 Task: Create a due date automation trigger when advanced on, 2 hours before a card is due add basic assigned only to me.
Action: Mouse moved to (884, 121)
Screenshot: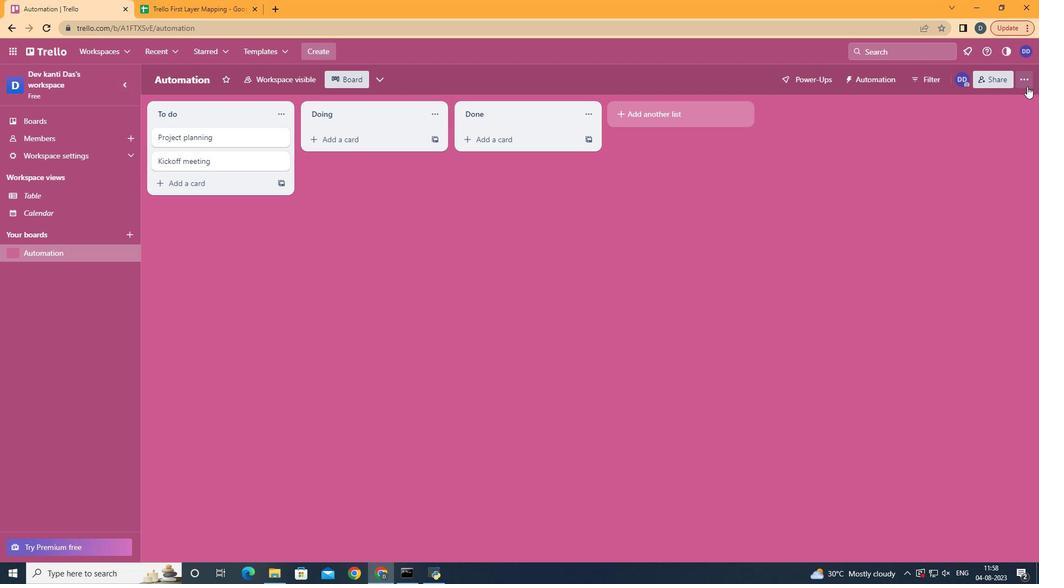 
Action: Mouse pressed left at (884, 121)
Screenshot: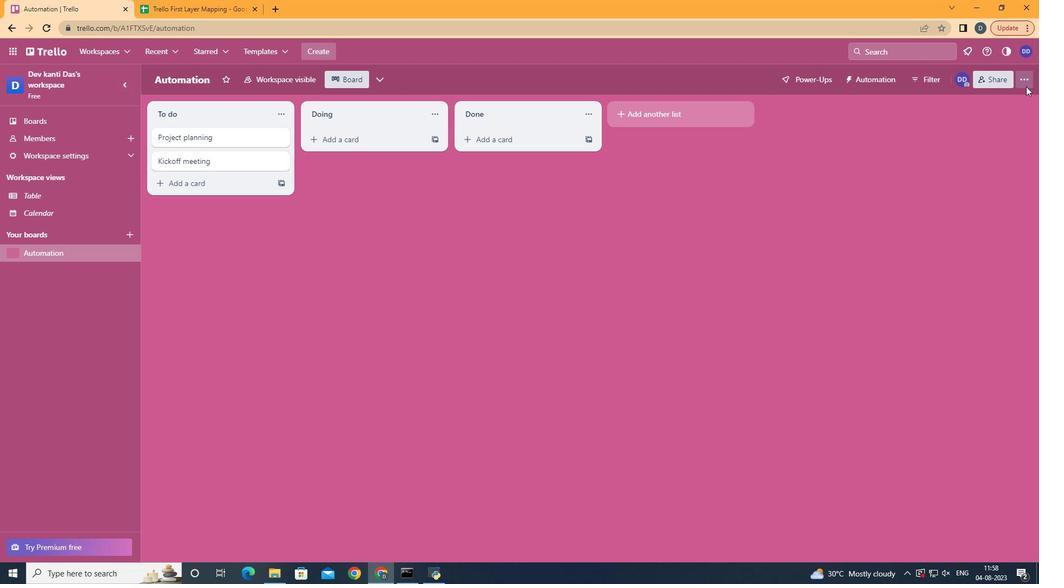 
Action: Mouse moved to (836, 246)
Screenshot: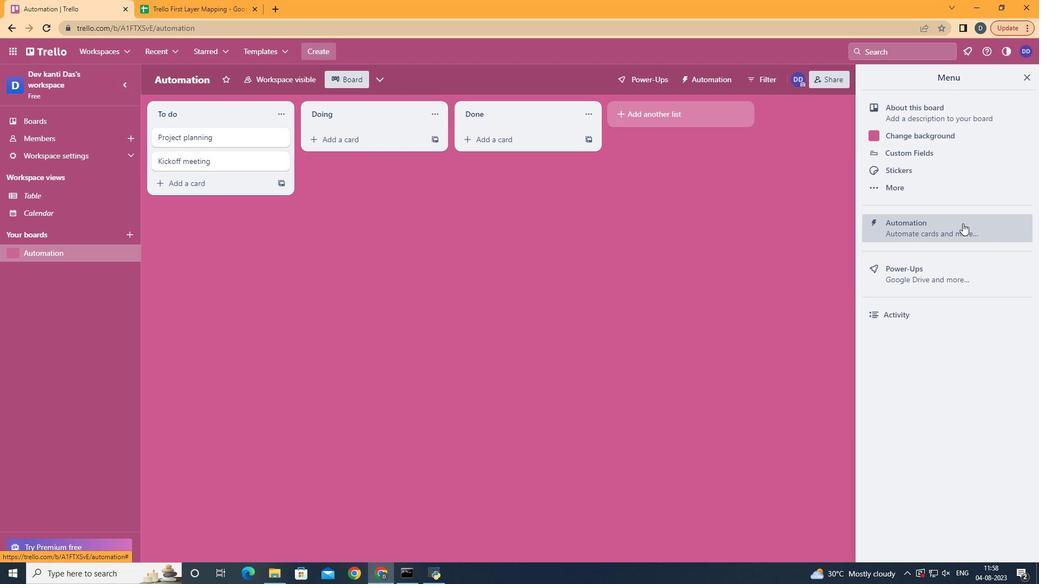 
Action: Mouse pressed left at (836, 246)
Screenshot: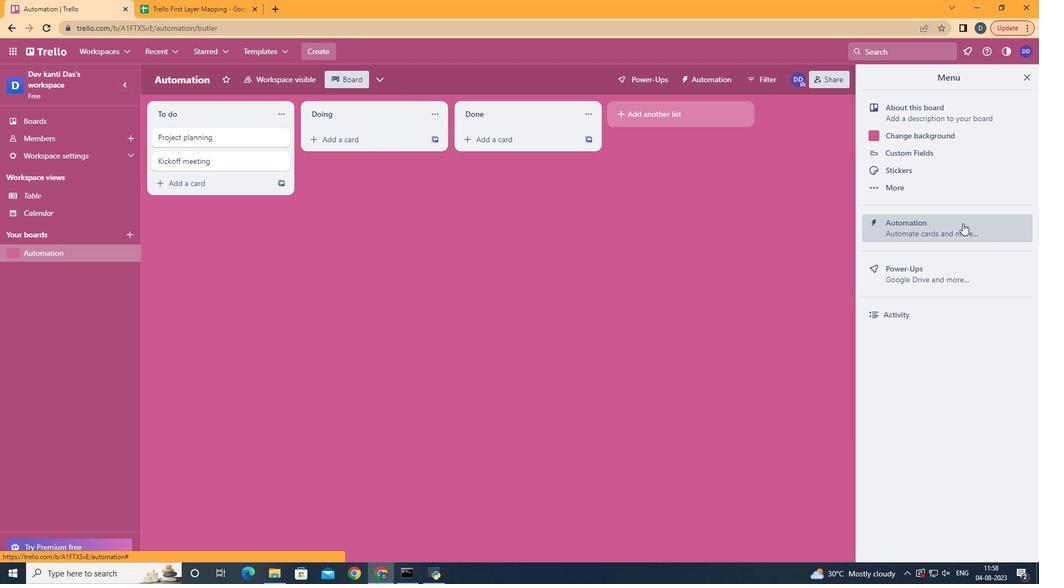 
Action: Mouse moved to (277, 239)
Screenshot: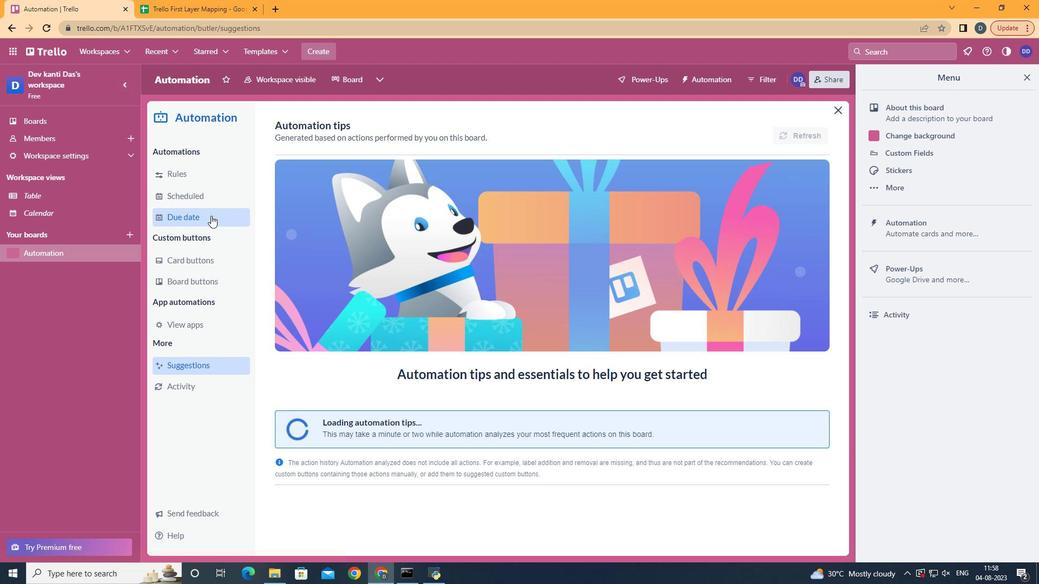 
Action: Mouse pressed left at (277, 239)
Screenshot: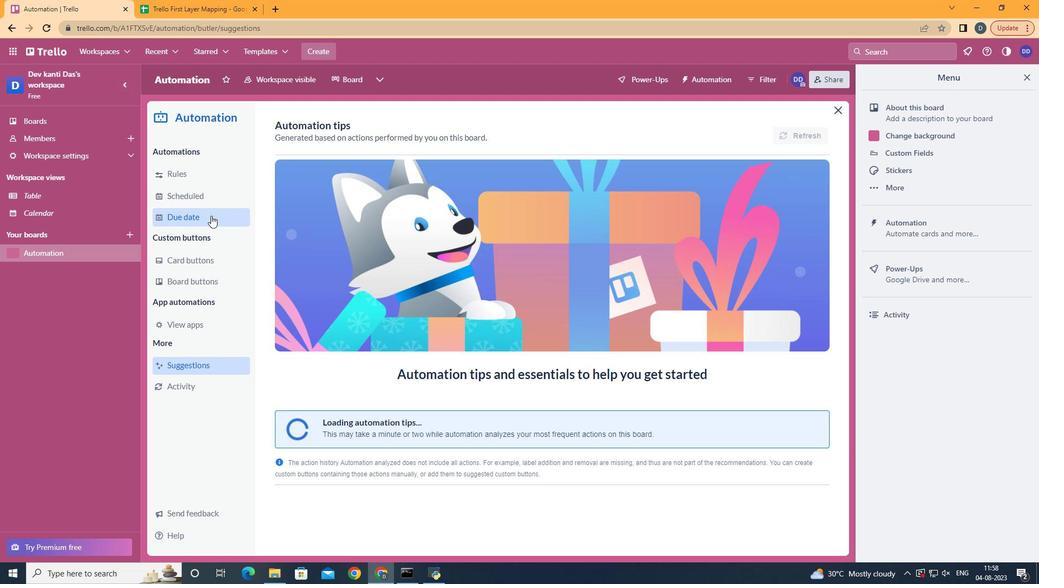 
Action: Mouse moved to (685, 161)
Screenshot: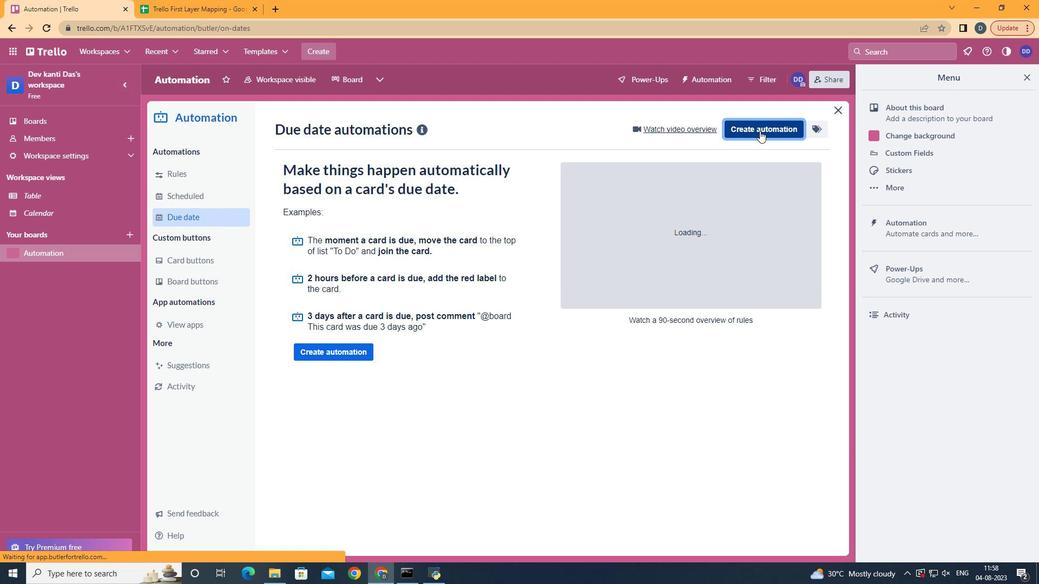 
Action: Mouse pressed left at (685, 161)
Screenshot: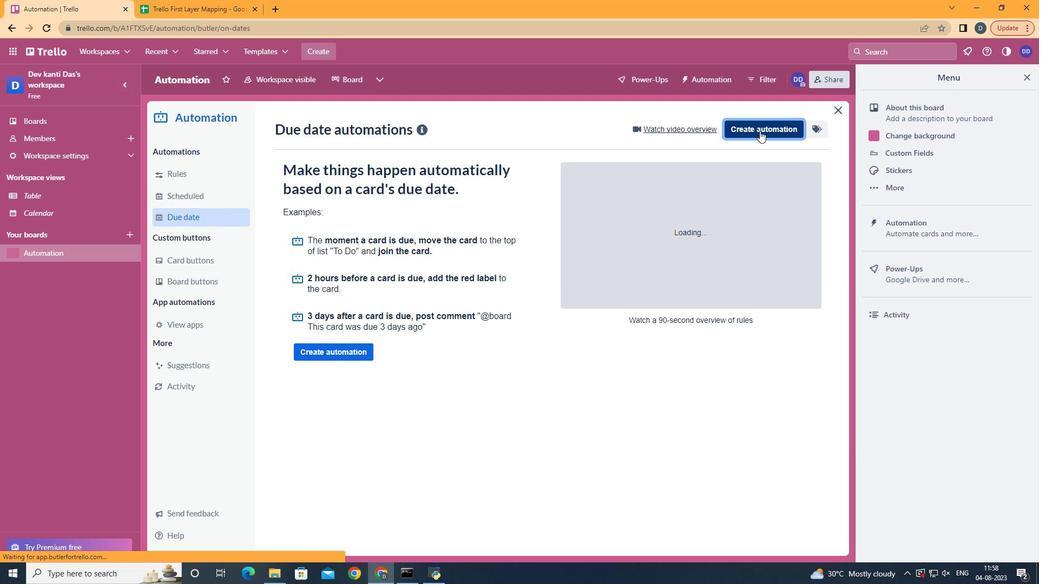 
Action: Mouse moved to (525, 252)
Screenshot: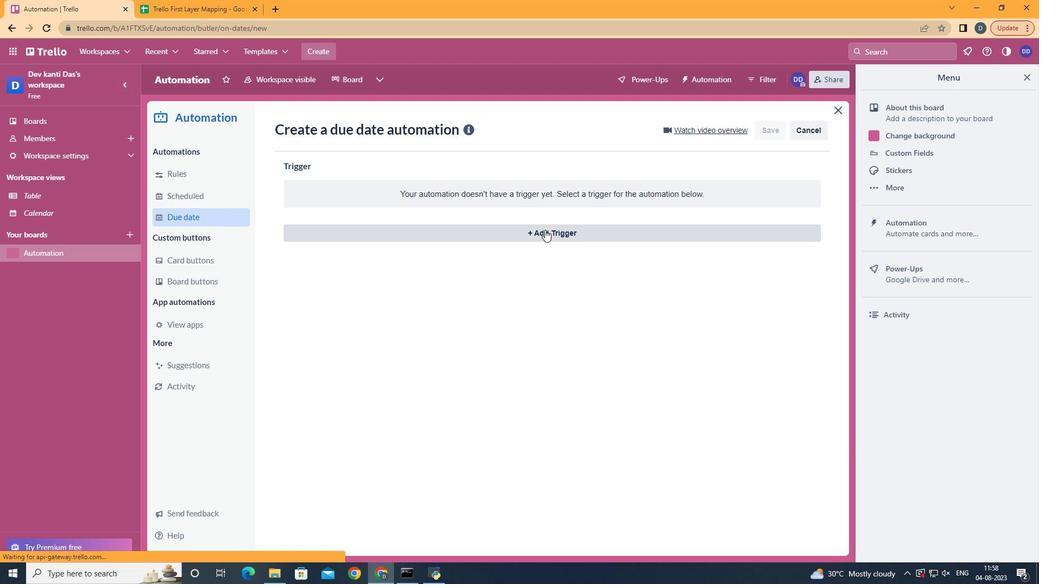 
Action: Mouse pressed left at (525, 252)
Screenshot: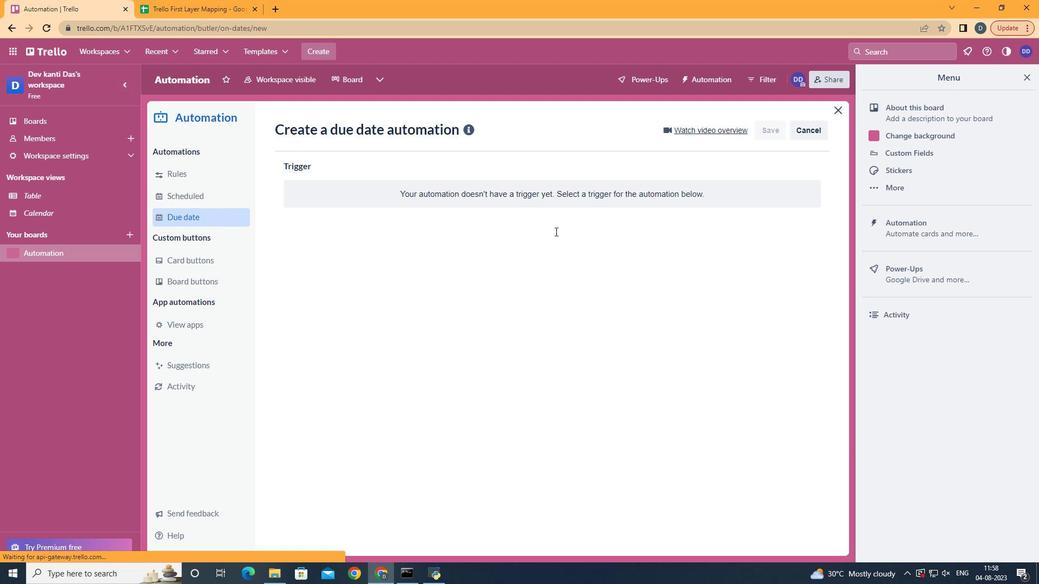 
Action: Mouse moved to (384, 460)
Screenshot: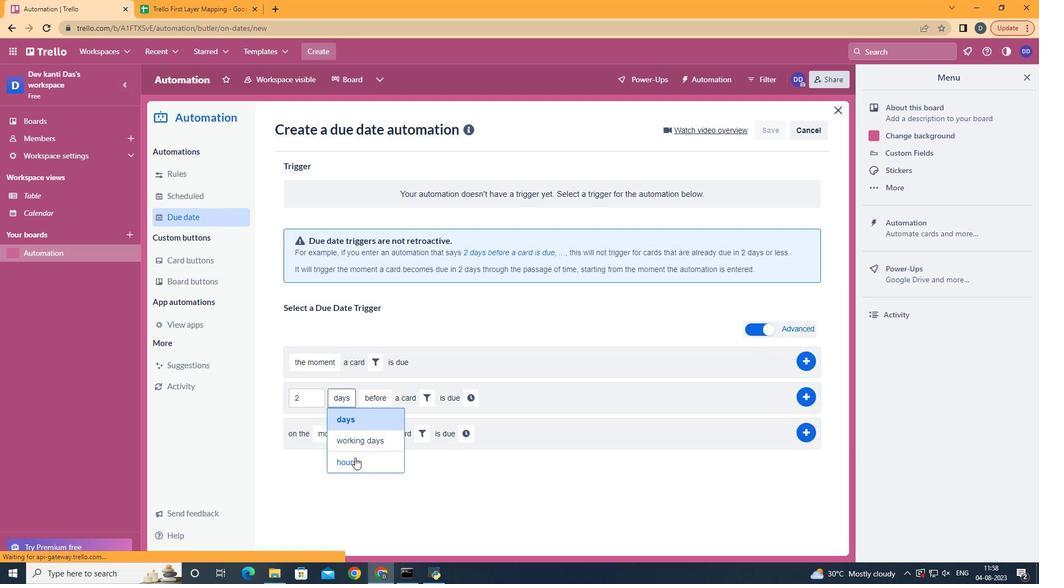 
Action: Mouse pressed left at (384, 460)
Screenshot: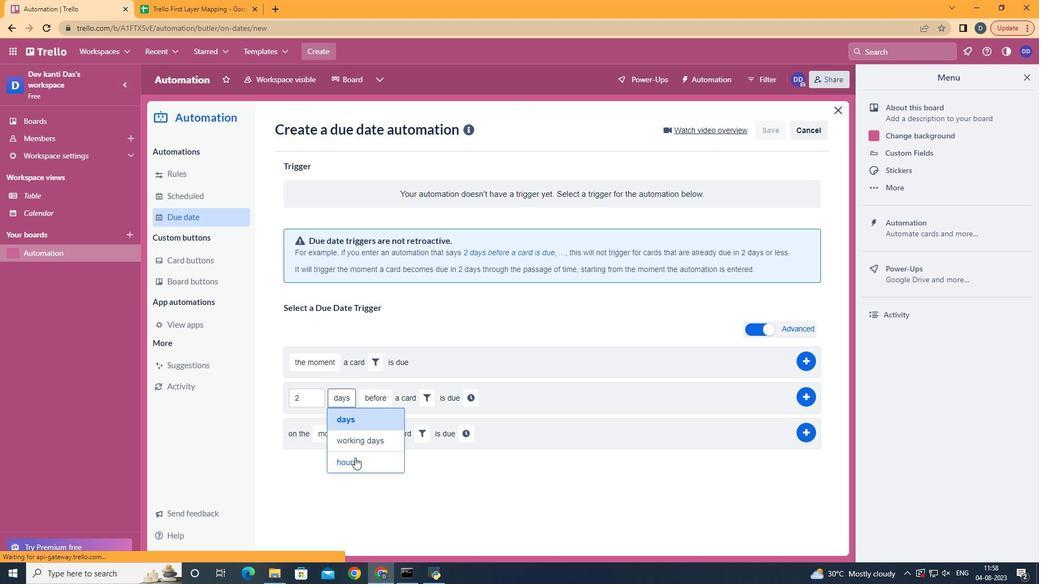
Action: Mouse moved to (410, 422)
Screenshot: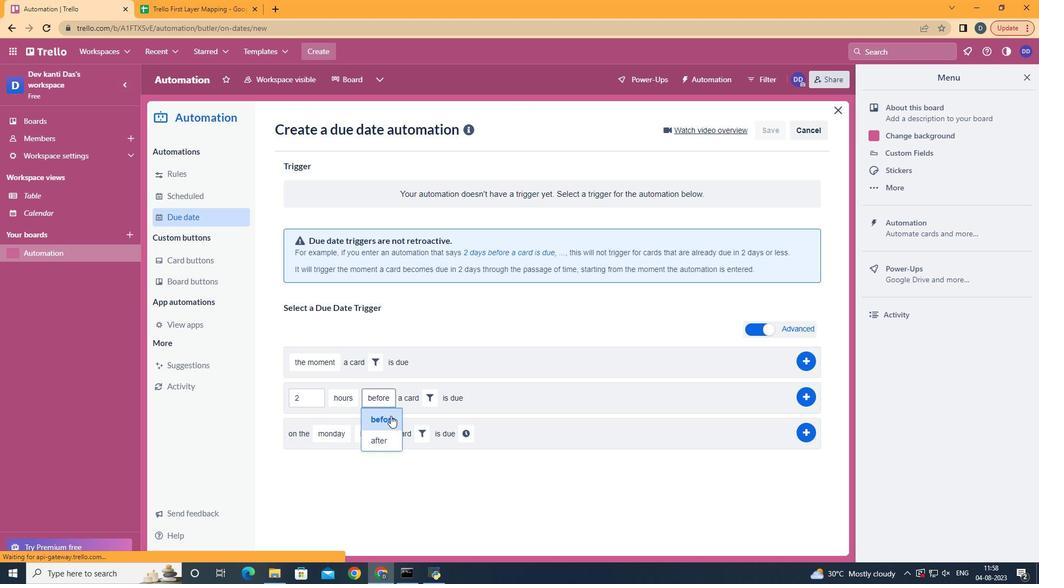 
Action: Mouse pressed left at (410, 422)
Screenshot: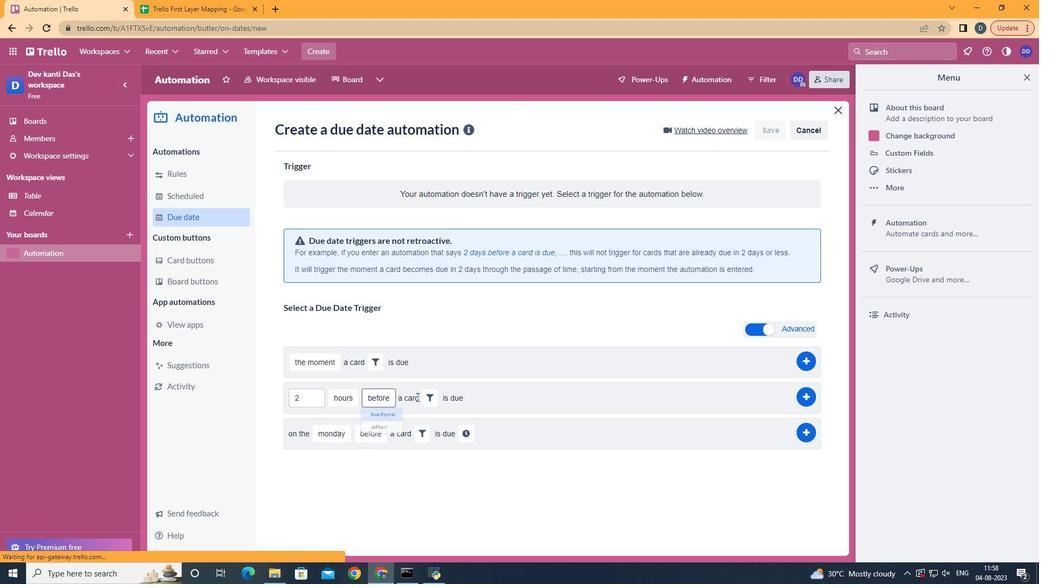 
Action: Mouse moved to (444, 403)
Screenshot: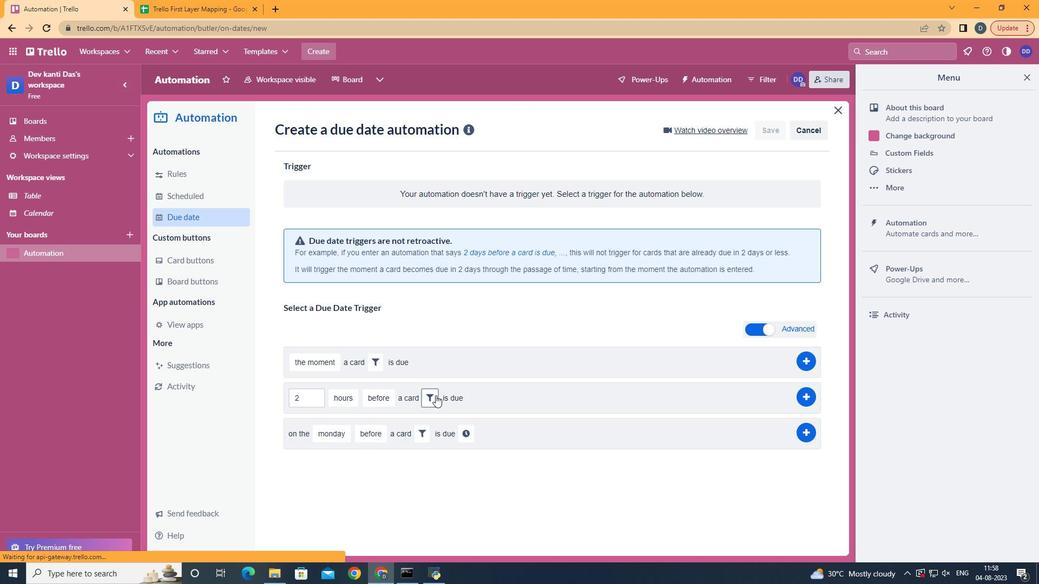 
Action: Mouse pressed left at (444, 403)
Screenshot: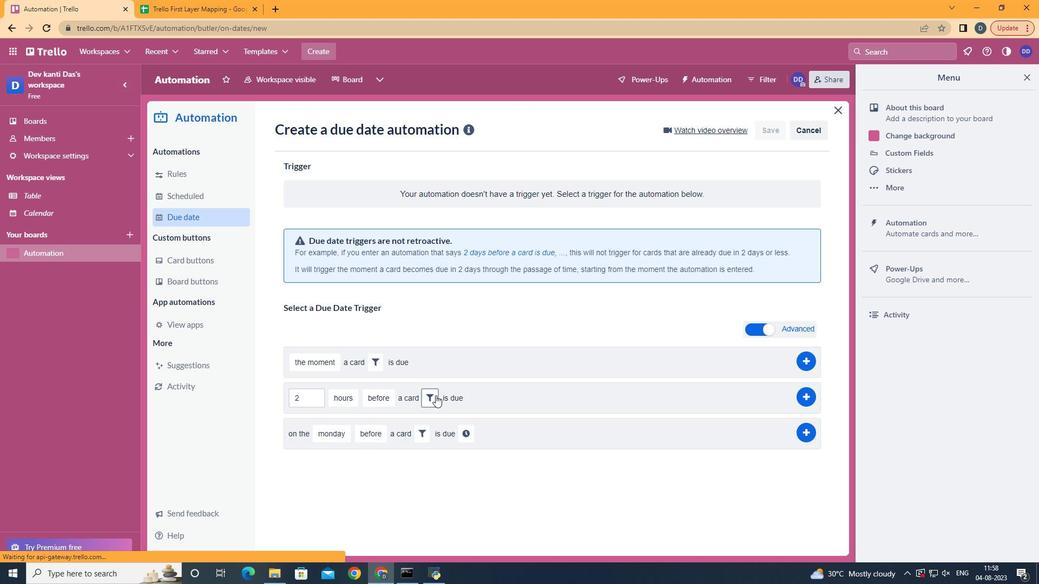 
Action: Mouse moved to (474, 482)
Screenshot: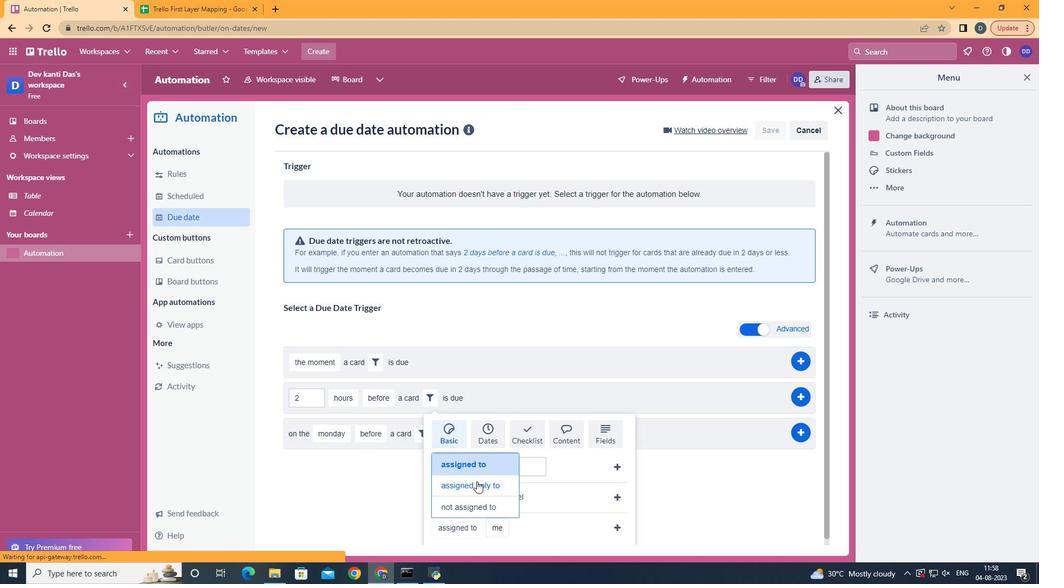 
Action: Mouse pressed left at (474, 482)
Screenshot: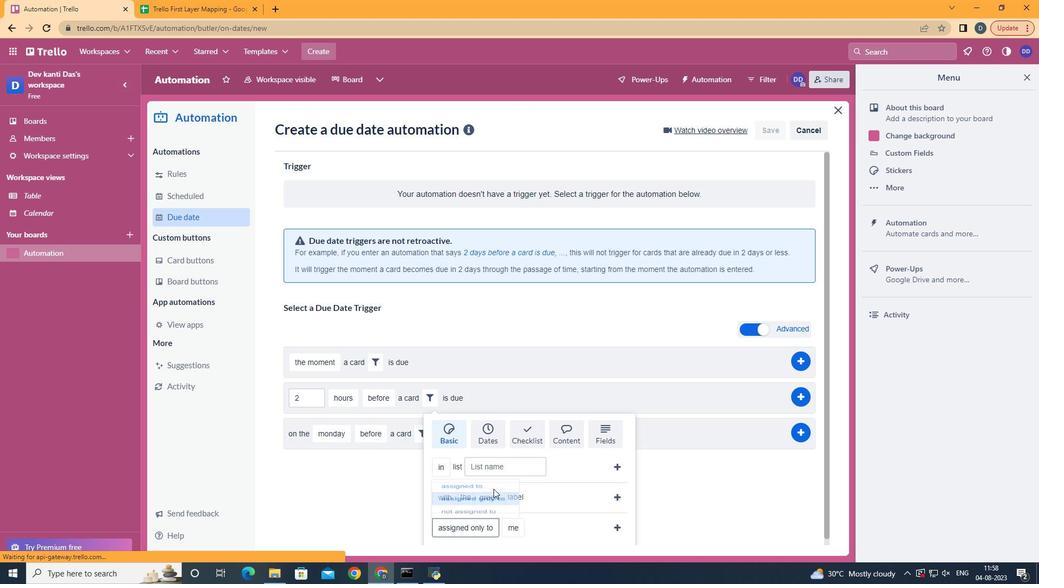 
Action: Mouse moved to (516, 469)
Screenshot: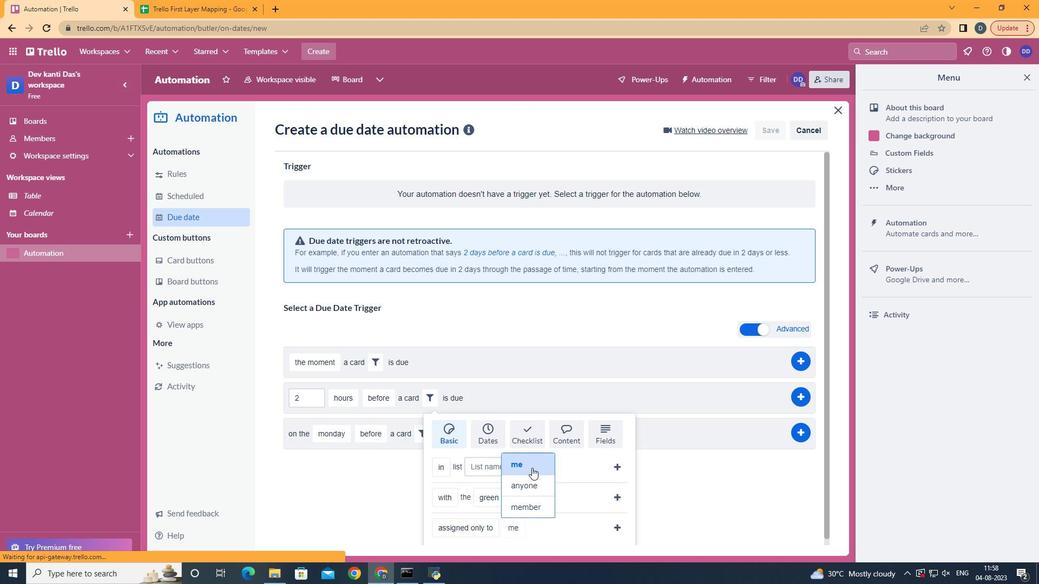 
Action: Mouse pressed left at (516, 469)
Screenshot: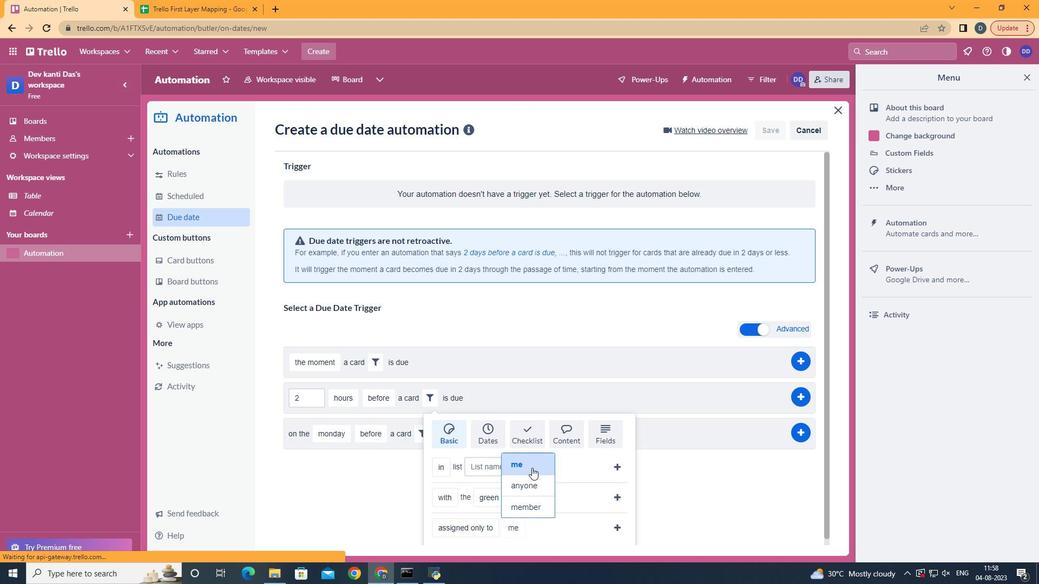 
Action: Mouse moved to (576, 523)
Screenshot: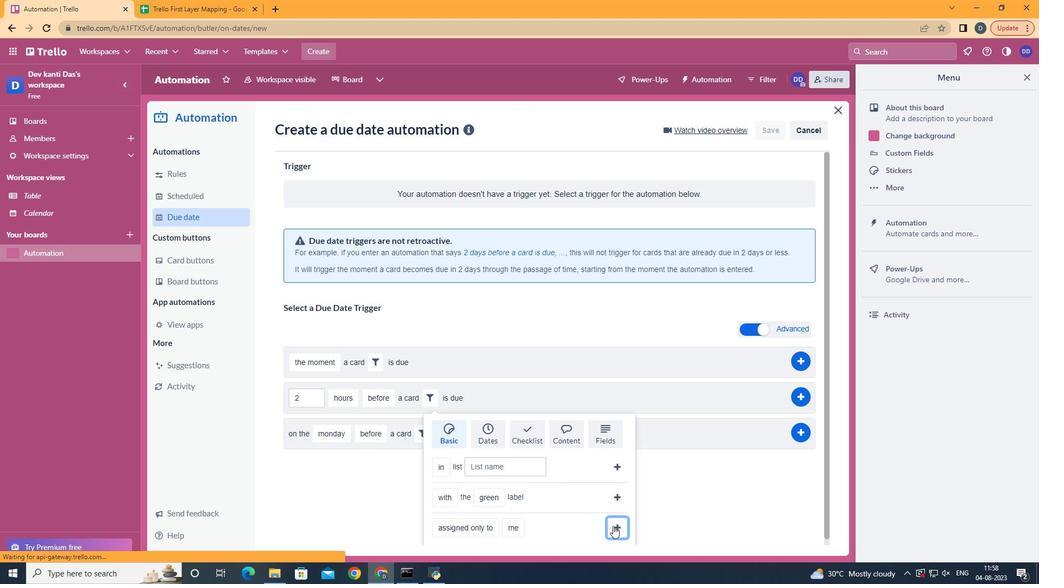 
Action: Mouse pressed left at (576, 523)
Screenshot: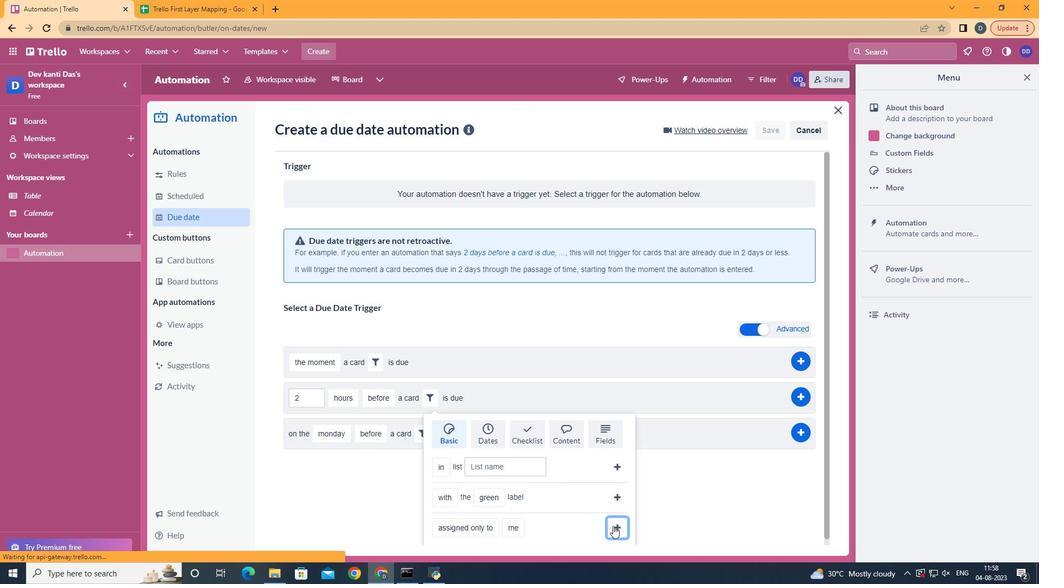 
Action: Mouse moved to (717, 404)
Screenshot: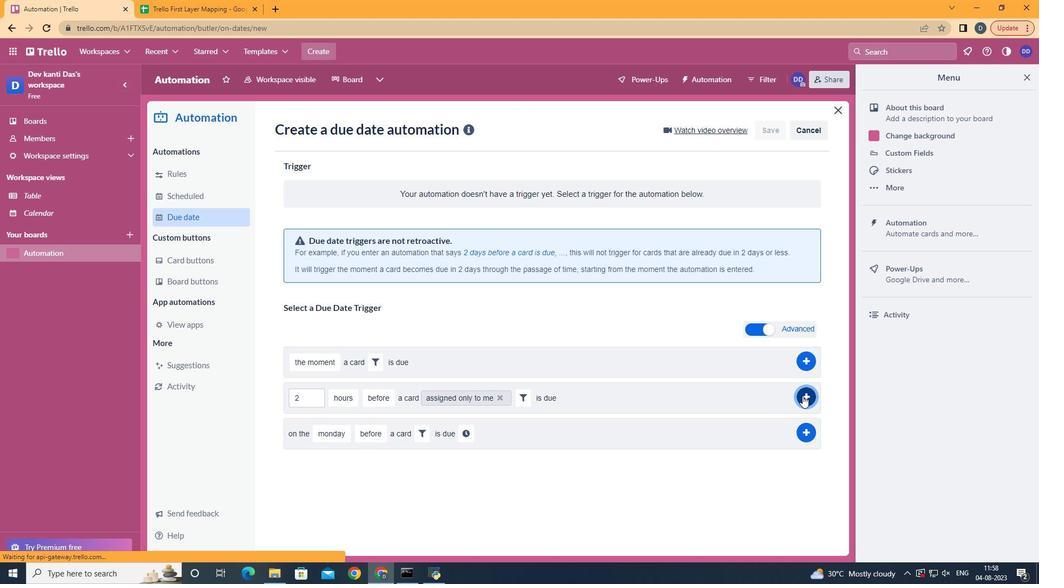 
Action: Mouse pressed left at (717, 404)
Screenshot: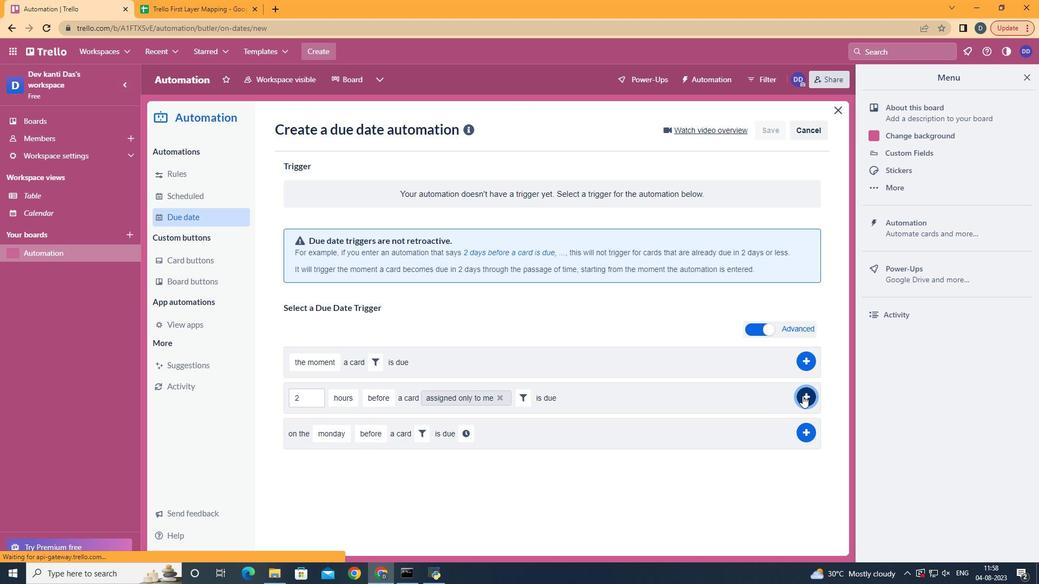 
Action: Mouse moved to (500, 198)
Screenshot: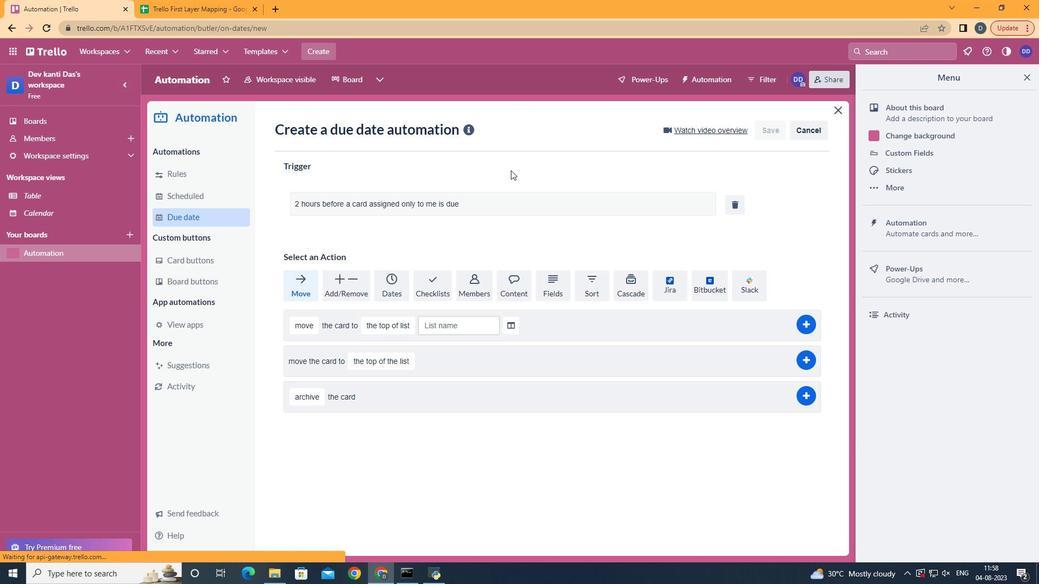 
